Task: select a rule when a list is archived by anyone except me .
Action: Mouse moved to (1092, 91)
Screenshot: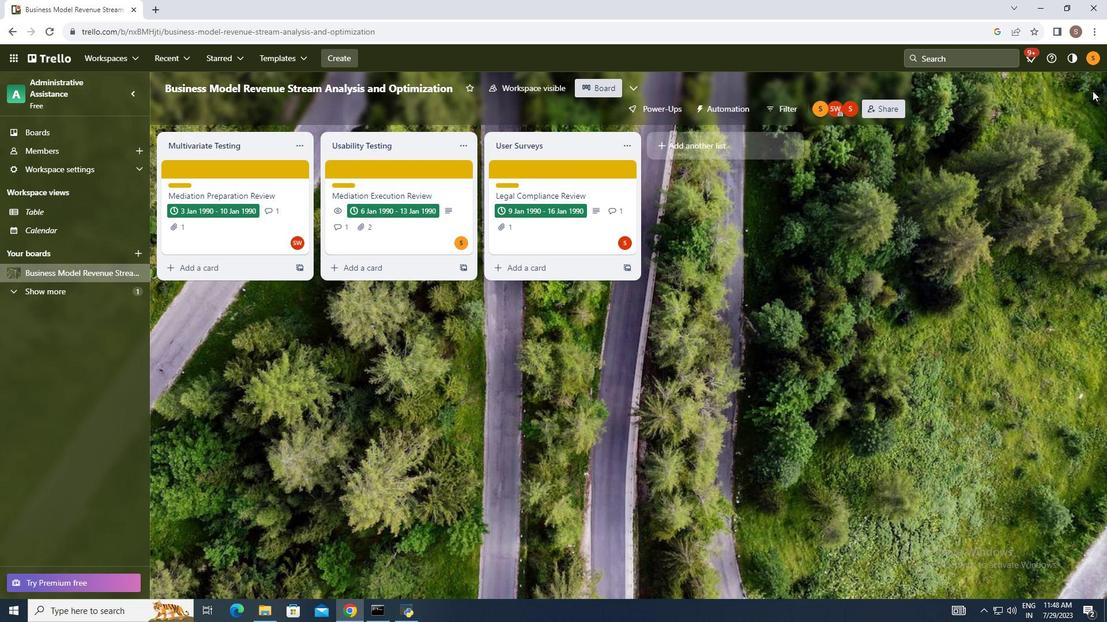 
Action: Mouse pressed left at (1092, 91)
Screenshot: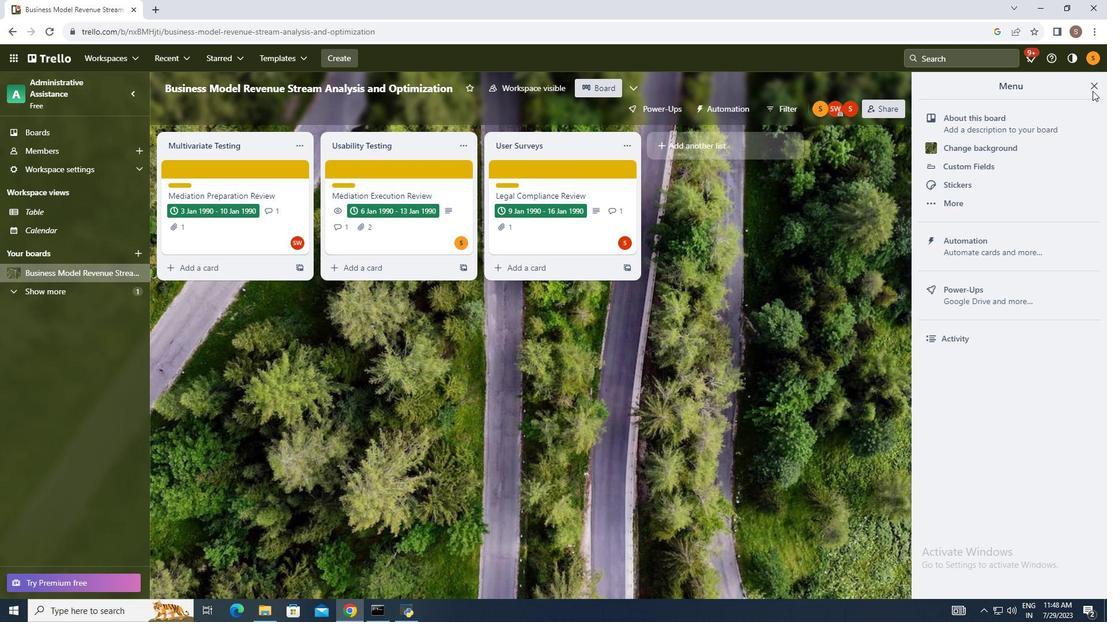 
Action: Mouse moved to (984, 246)
Screenshot: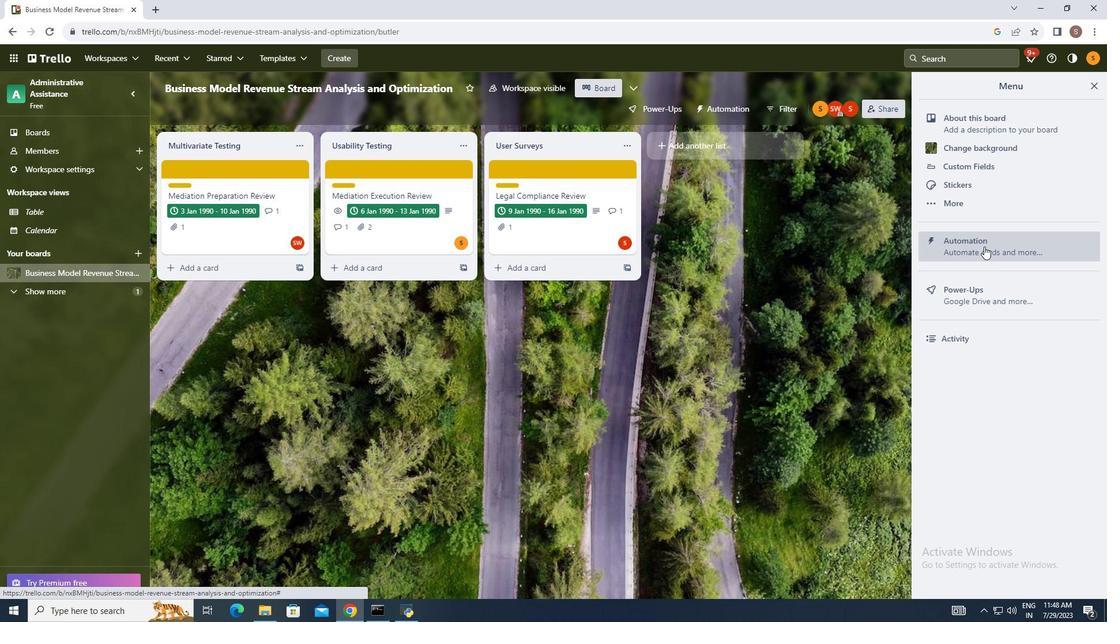 
Action: Mouse pressed left at (984, 246)
Screenshot: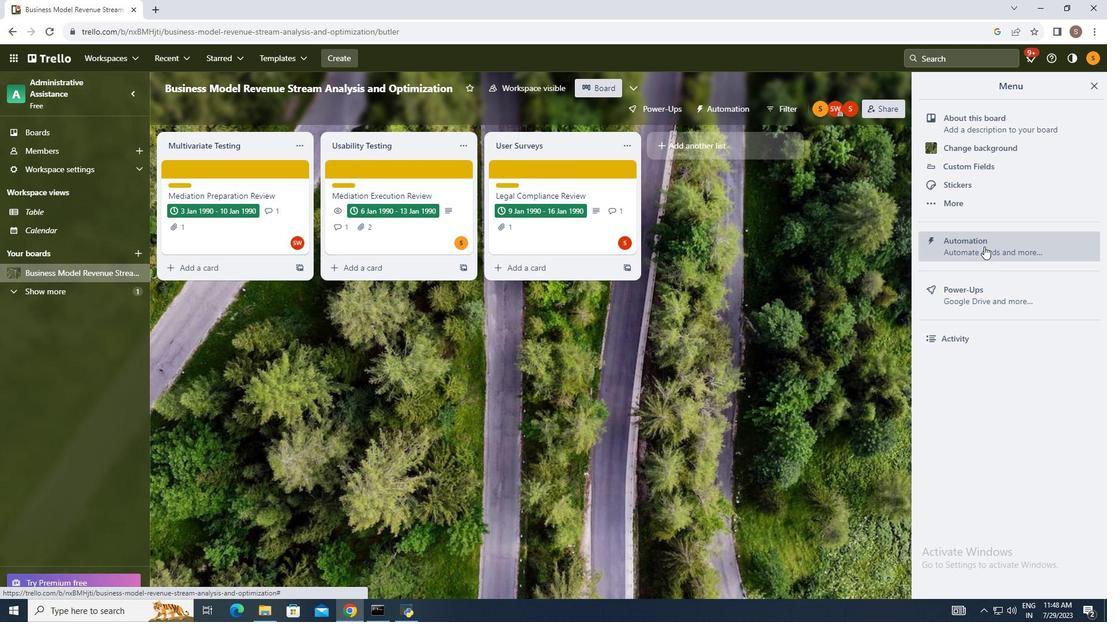
Action: Mouse moved to (204, 211)
Screenshot: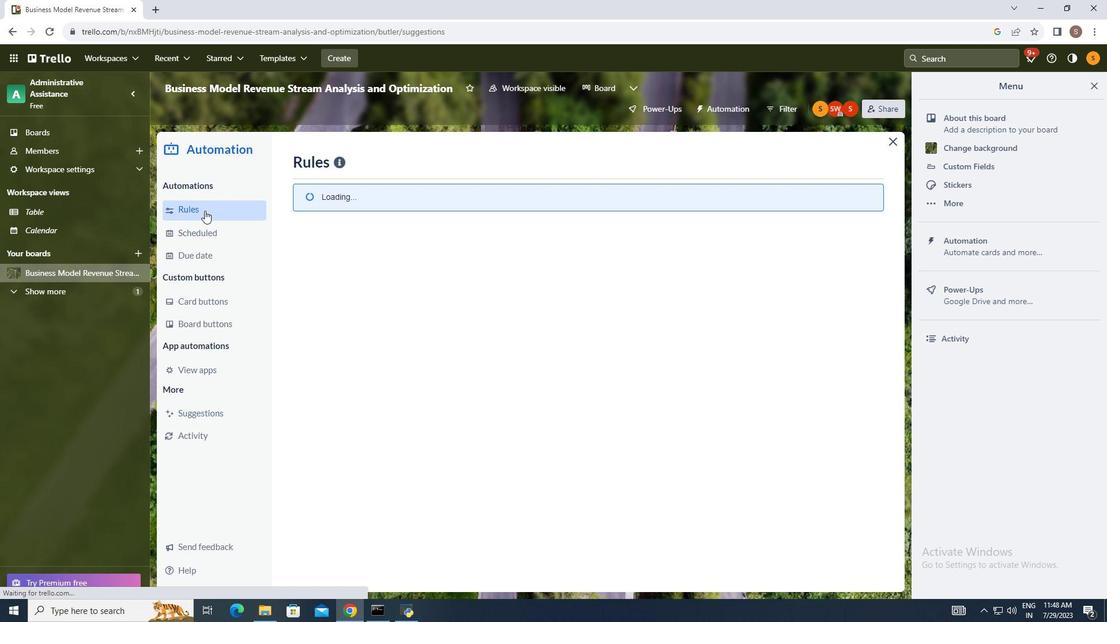 
Action: Mouse pressed left at (204, 211)
Screenshot: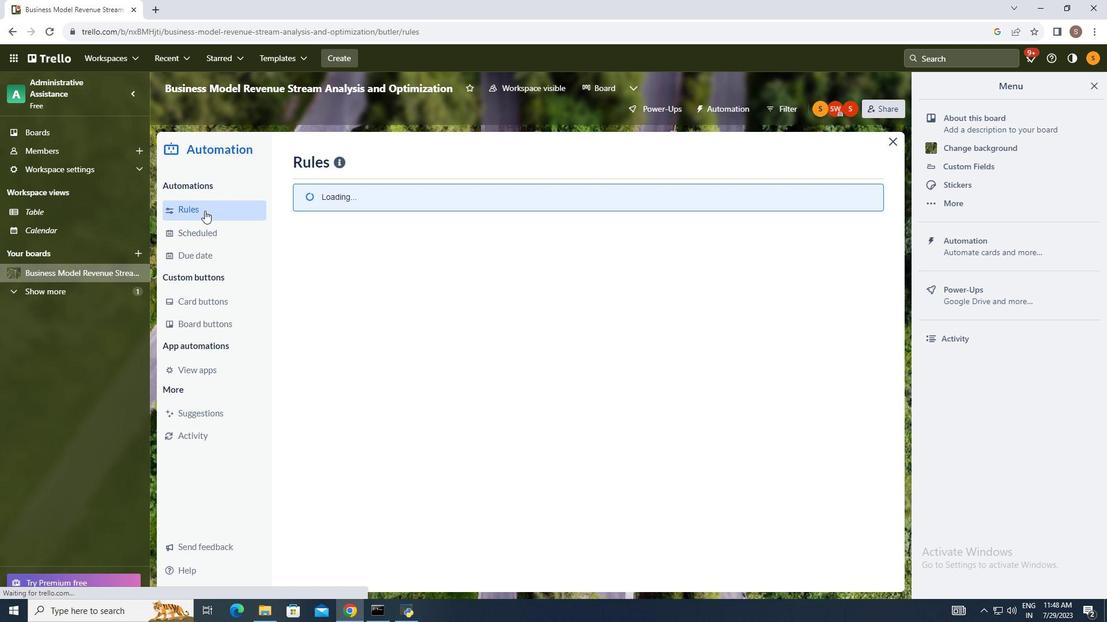 
Action: Mouse moved to (765, 162)
Screenshot: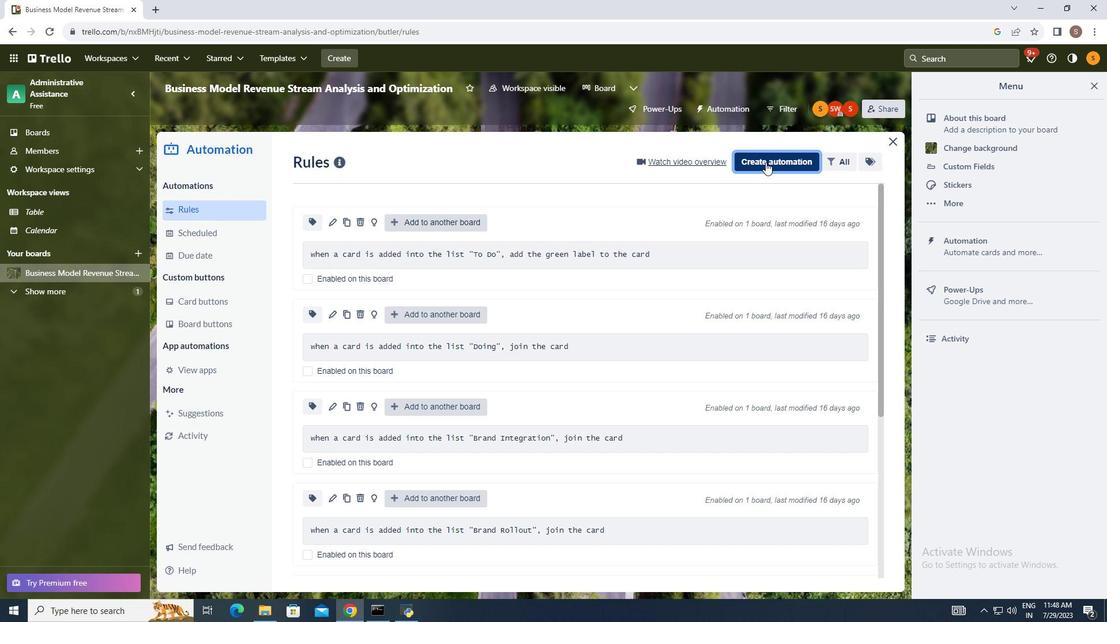 
Action: Mouse pressed left at (765, 162)
Screenshot: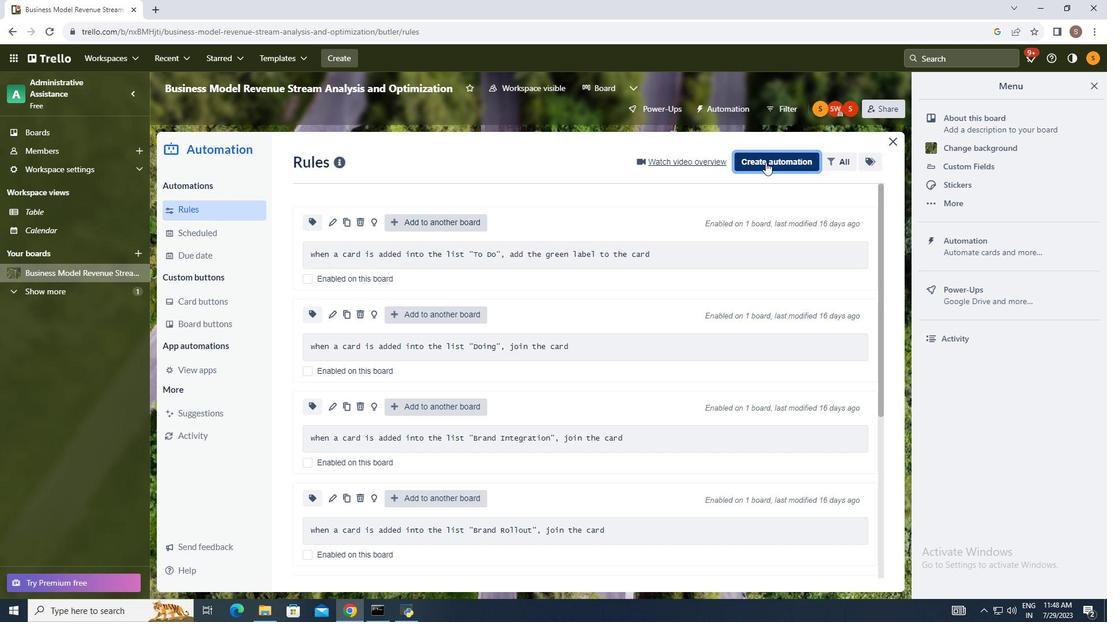 
Action: Mouse moved to (557, 273)
Screenshot: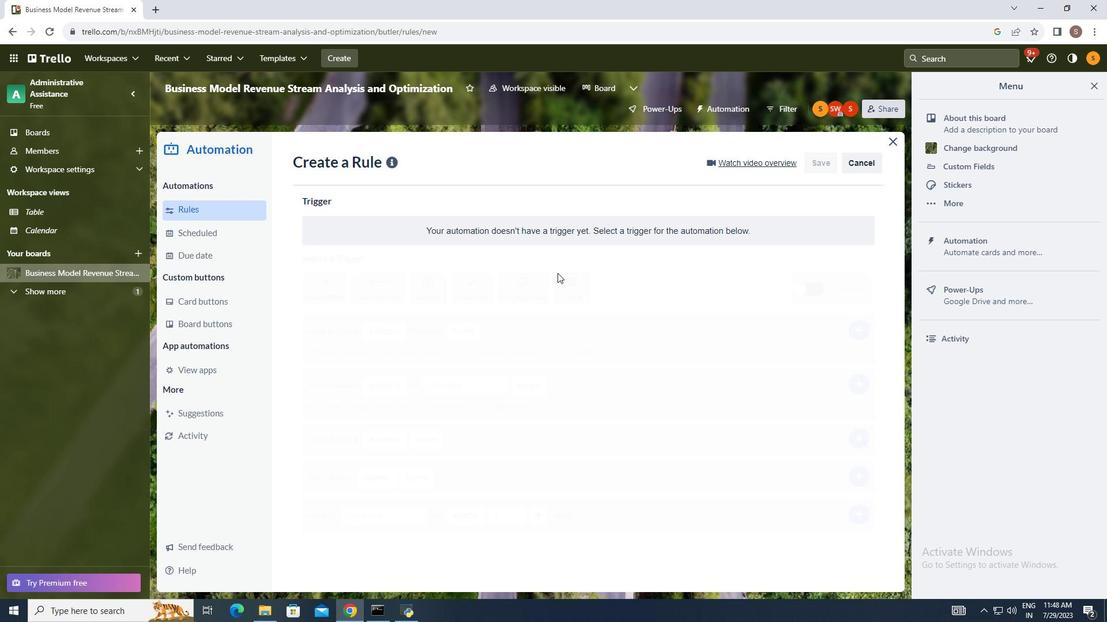 
Action: Mouse pressed left at (557, 273)
Screenshot: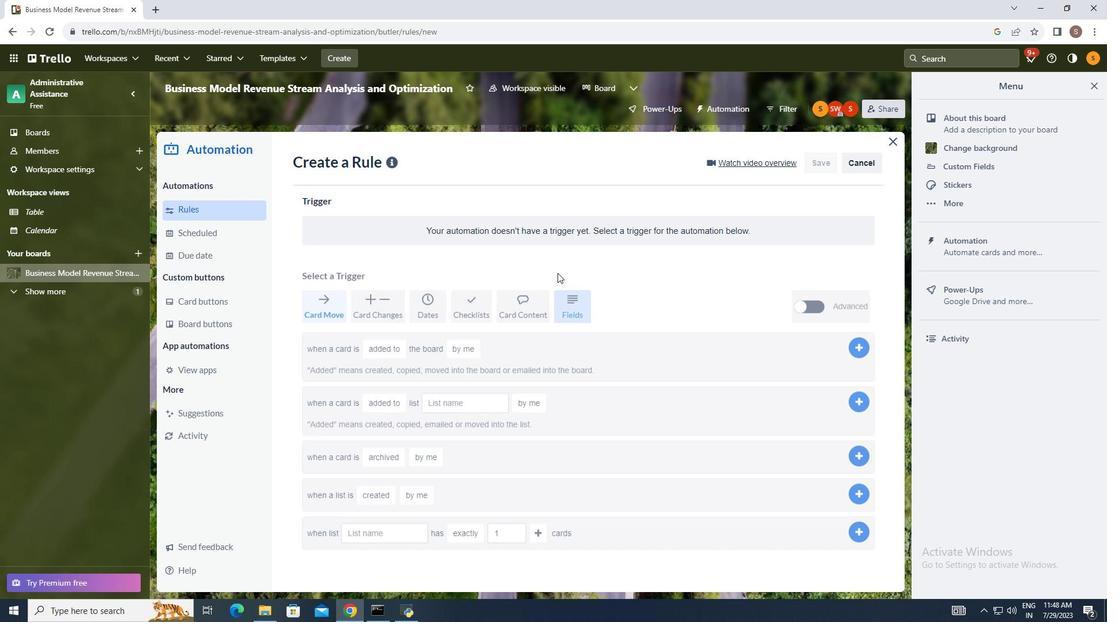 
Action: Mouse moved to (374, 505)
Screenshot: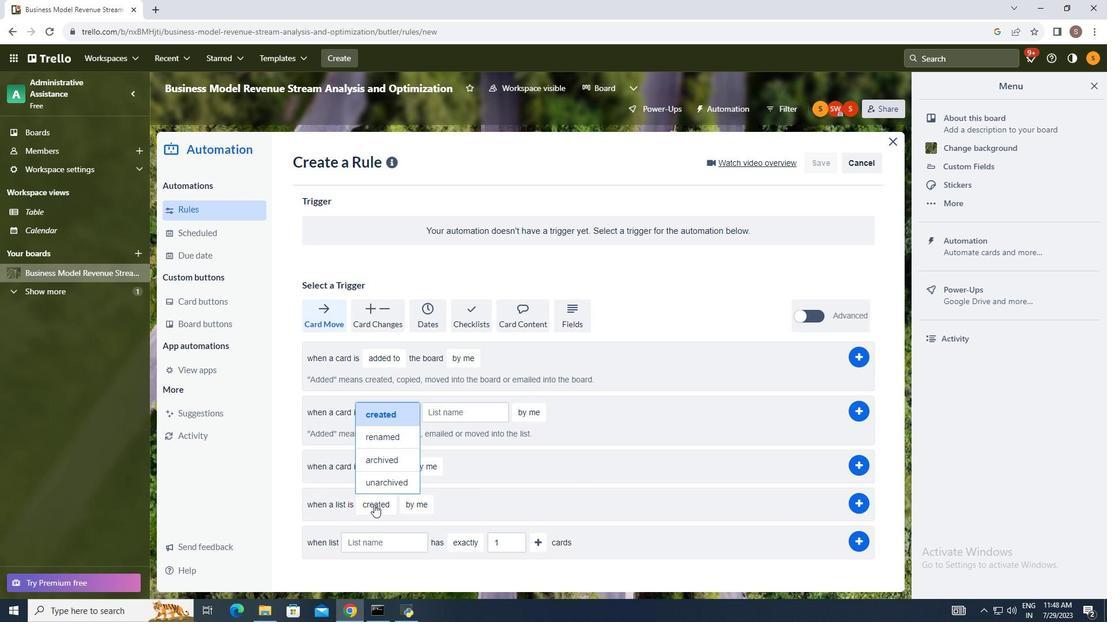 
Action: Mouse pressed left at (374, 505)
Screenshot: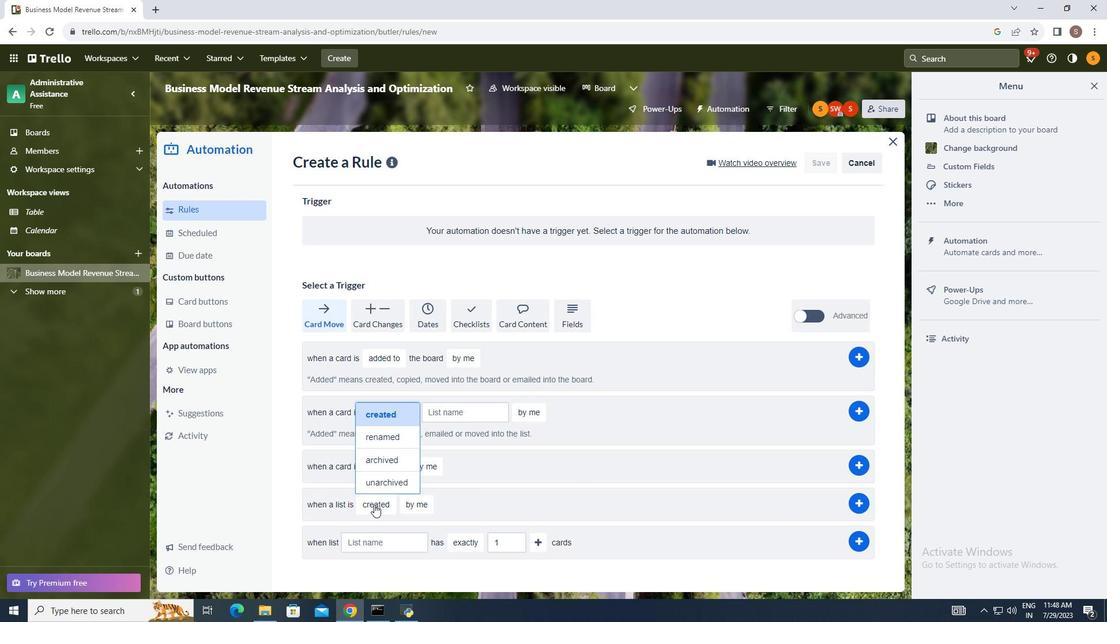 
Action: Mouse moved to (387, 452)
Screenshot: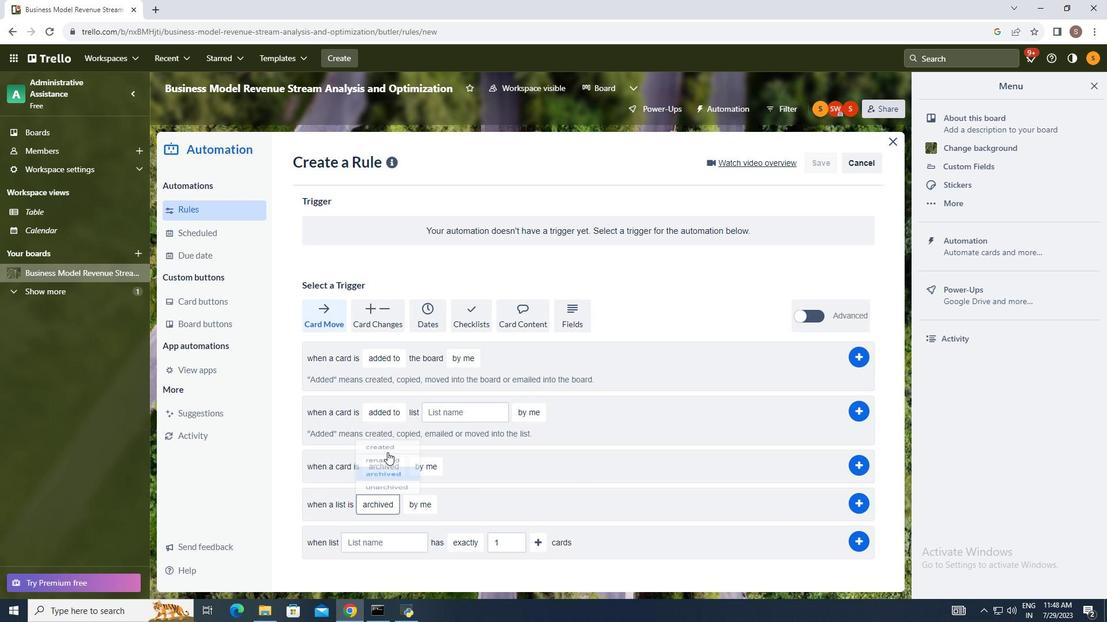 
Action: Mouse pressed left at (387, 452)
Screenshot: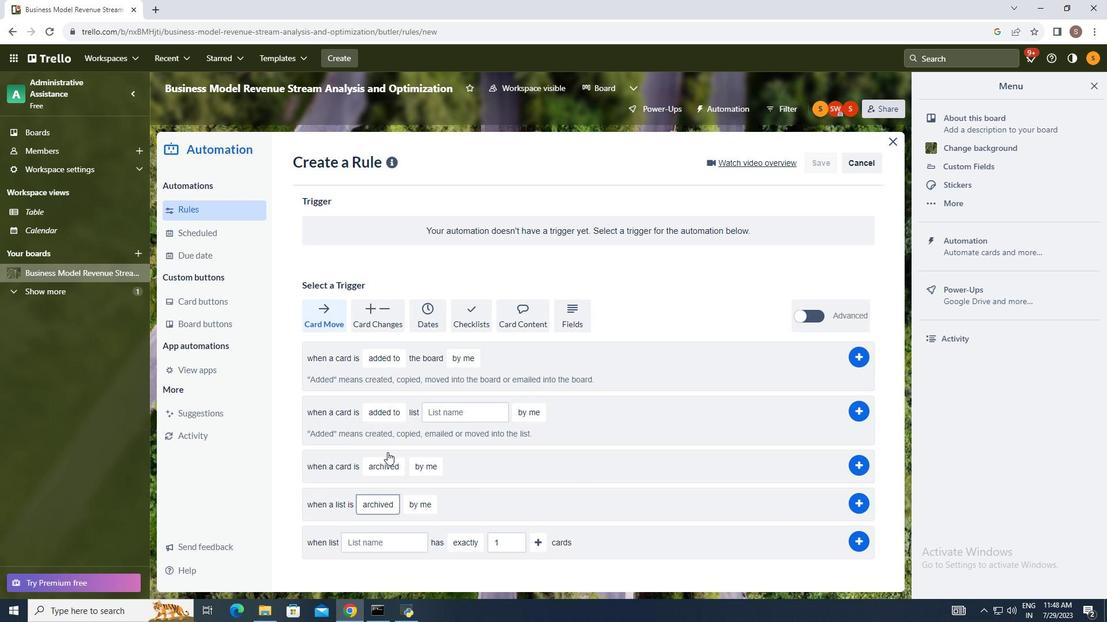
Action: Mouse moved to (428, 505)
Screenshot: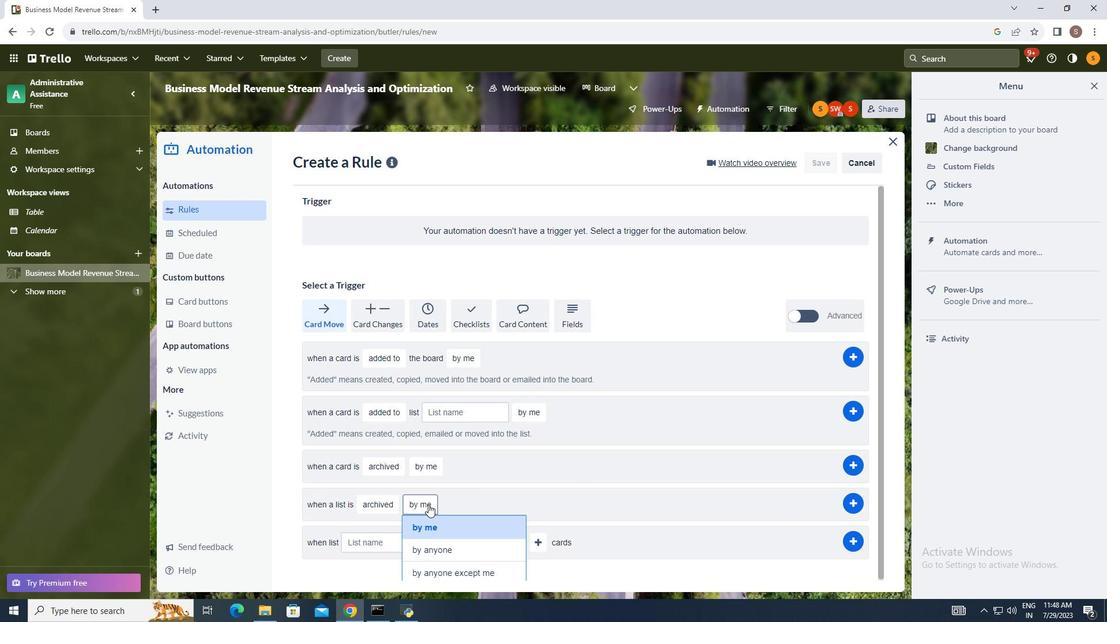 
Action: Mouse pressed left at (428, 505)
Screenshot: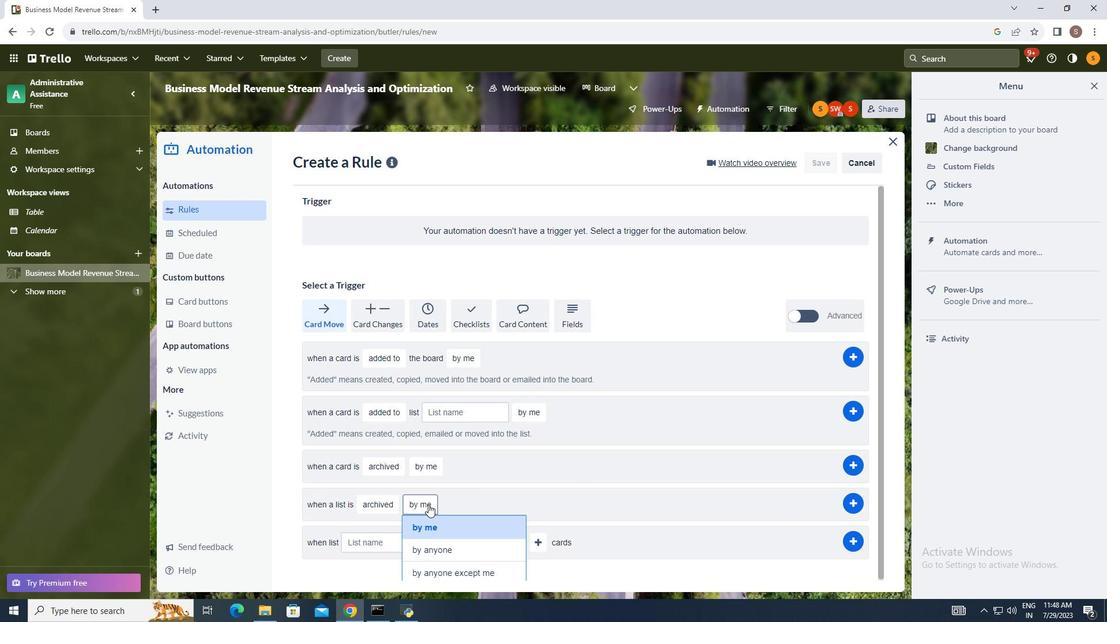 
Action: Mouse moved to (451, 572)
Screenshot: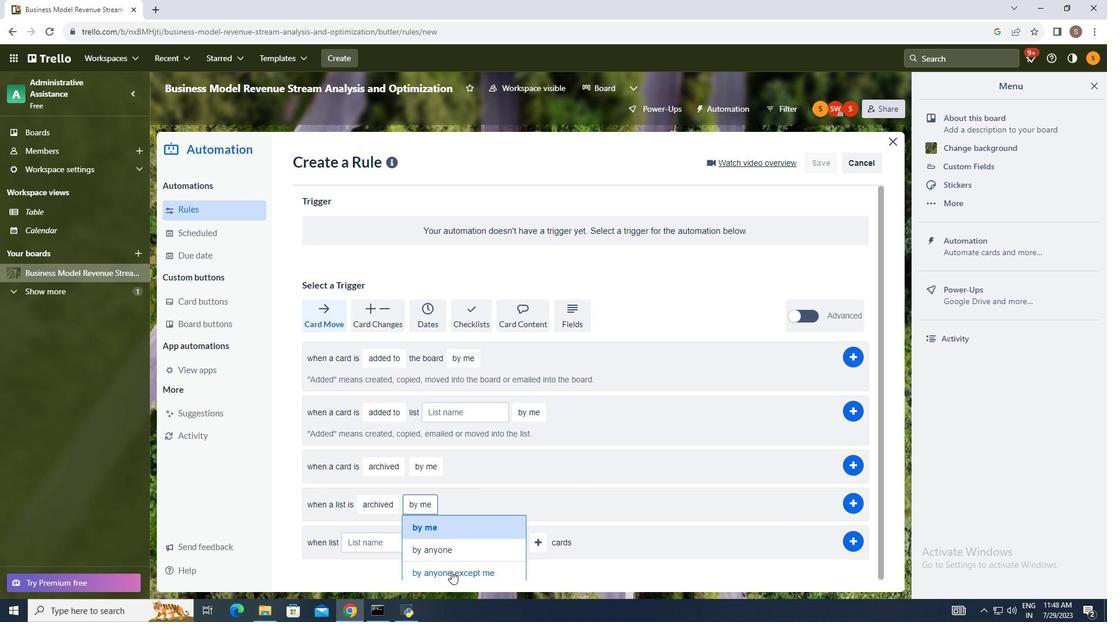 
Action: Mouse pressed left at (451, 572)
Screenshot: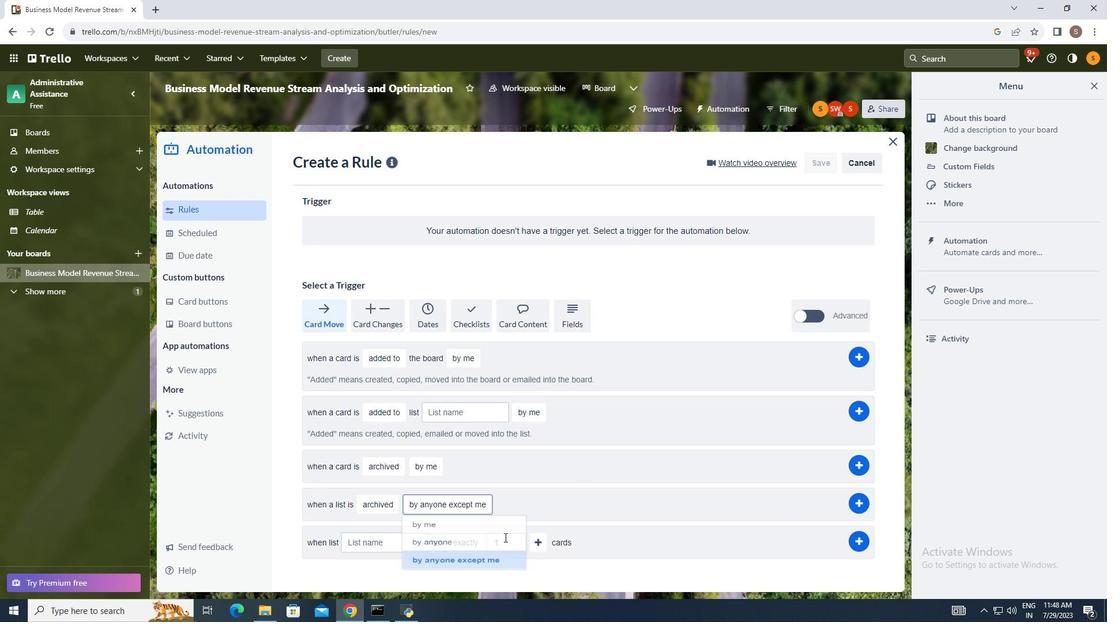 
Action: Mouse moved to (565, 481)
Screenshot: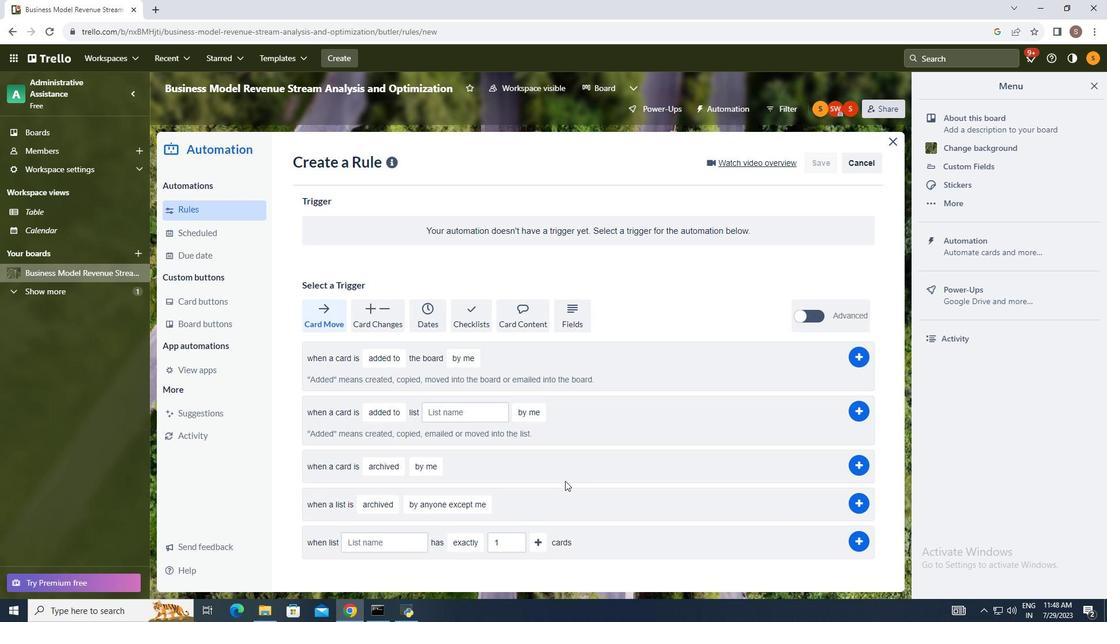 
